 Task: Add Corona Light Beer 6 Pack Bottles to the cart.
Action: Mouse moved to (775, 300)
Screenshot: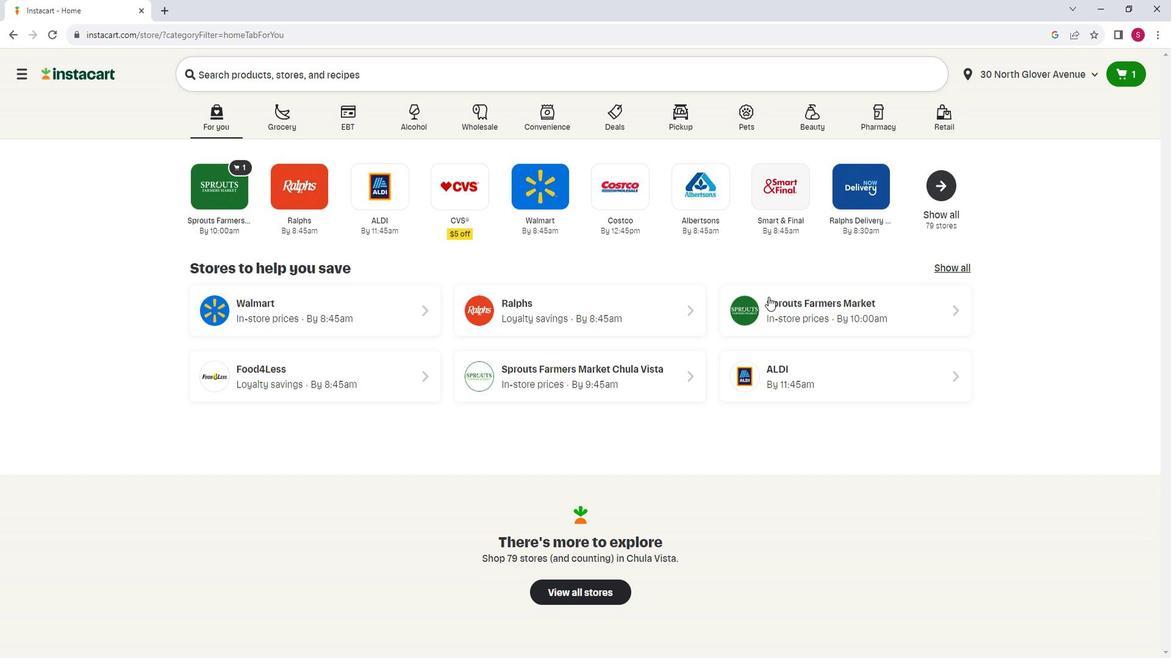 
Action: Mouse pressed left at (775, 300)
Screenshot: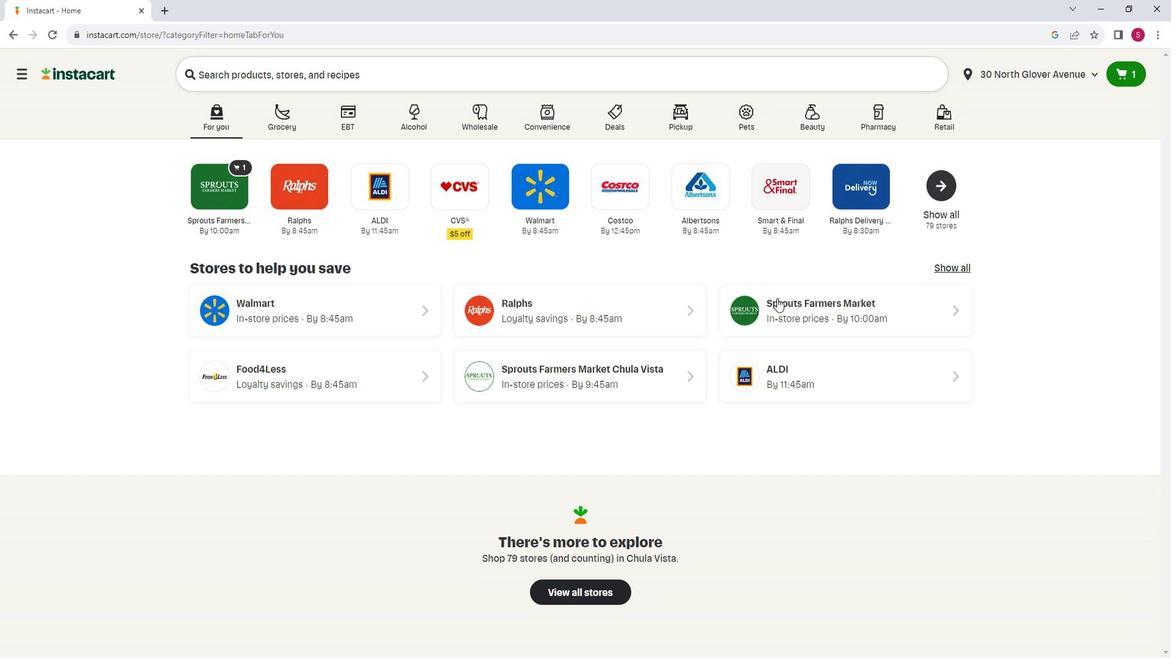 
Action: Mouse moved to (71, 467)
Screenshot: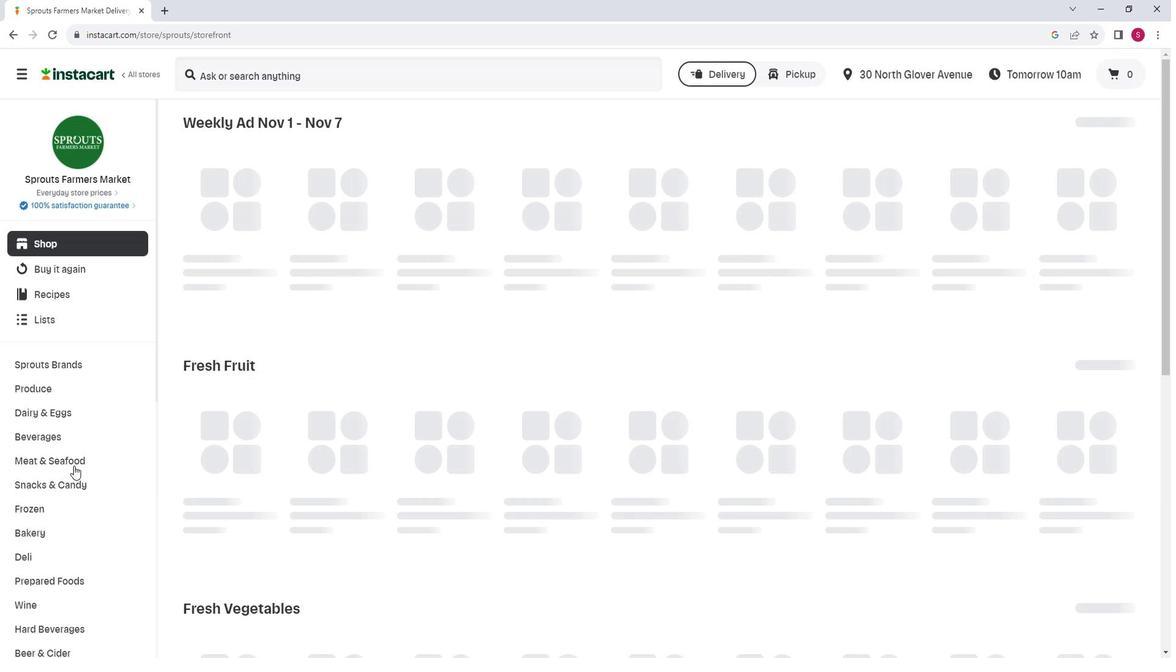 
Action: Mouse scrolled (71, 466) with delta (0, 0)
Screenshot: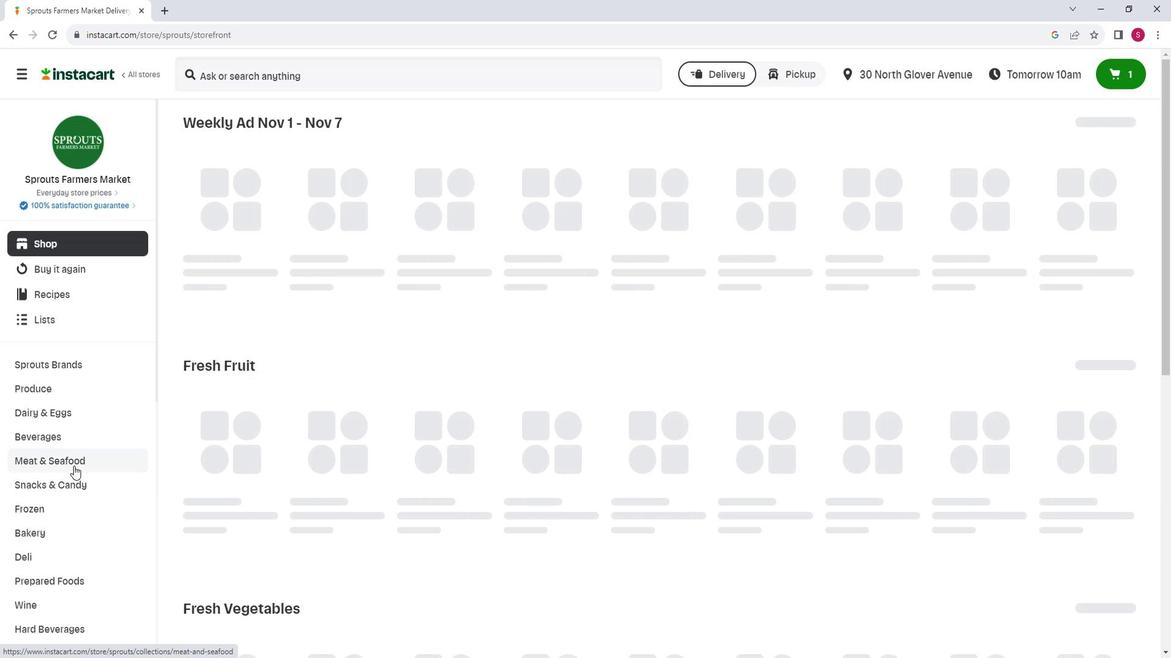 
Action: Mouse scrolled (71, 466) with delta (0, 0)
Screenshot: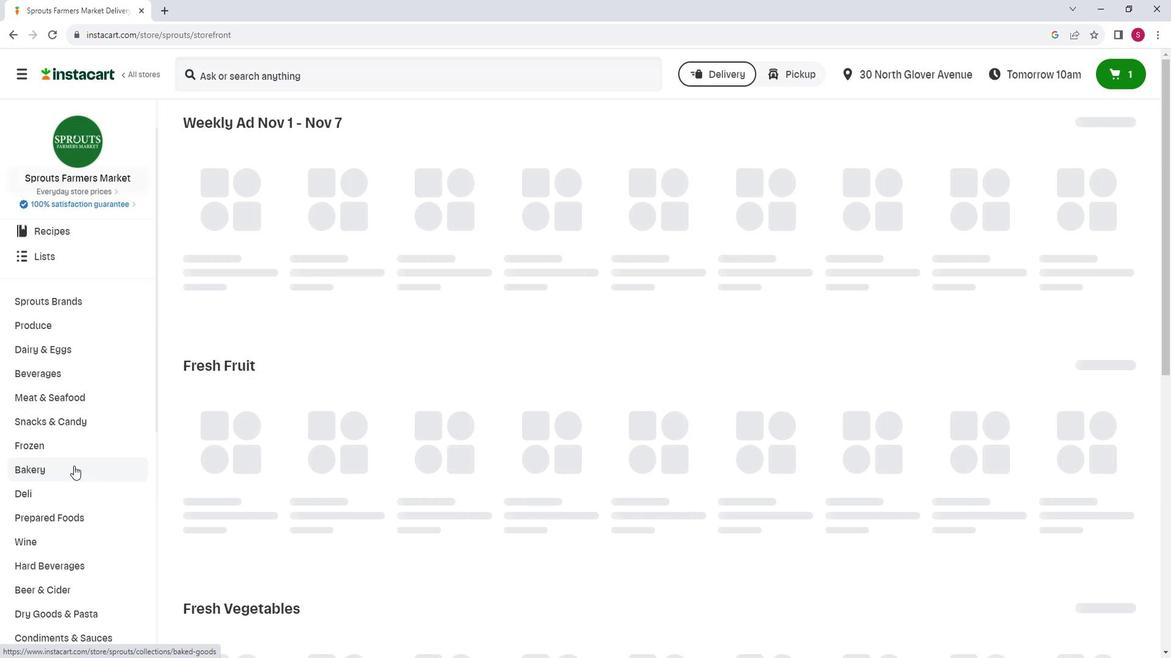 
Action: Mouse moved to (54, 581)
Screenshot: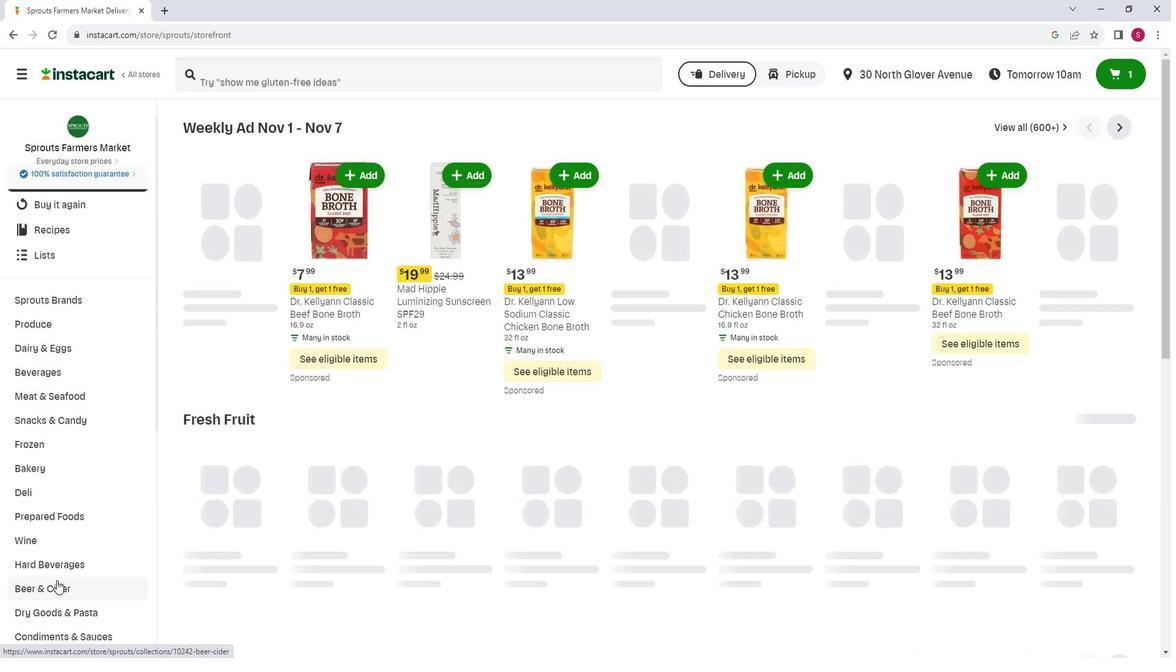 
Action: Mouse pressed left at (54, 581)
Screenshot: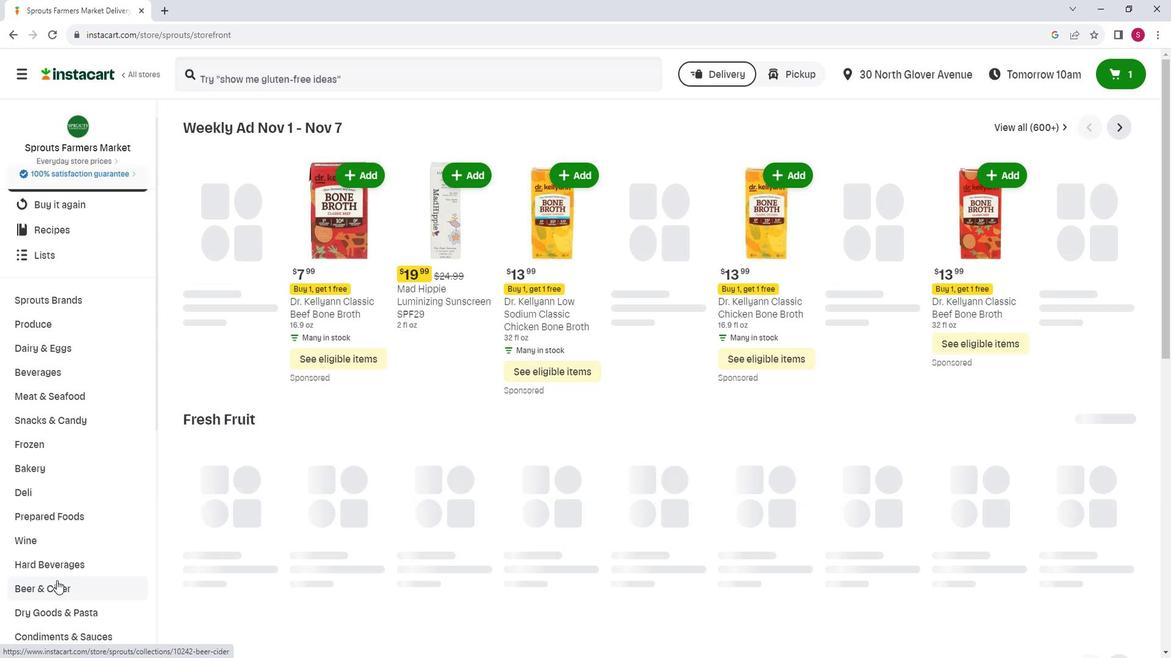 
Action: Mouse moved to (384, 157)
Screenshot: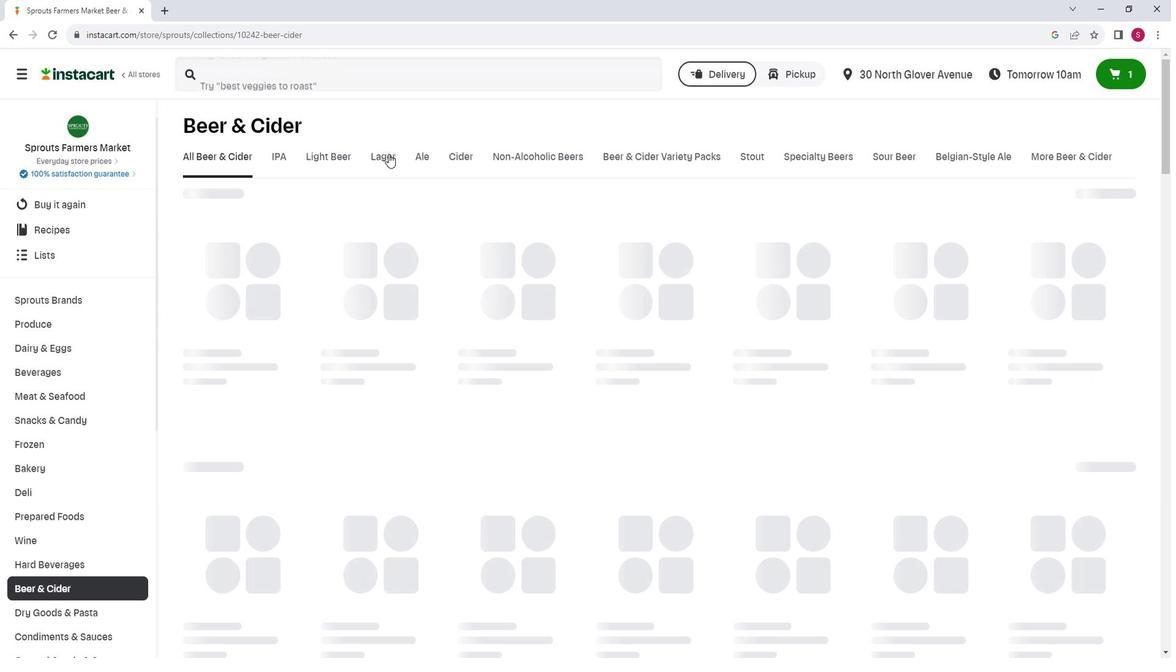 
Action: Mouse pressed left at (384, 157)
Screenshot: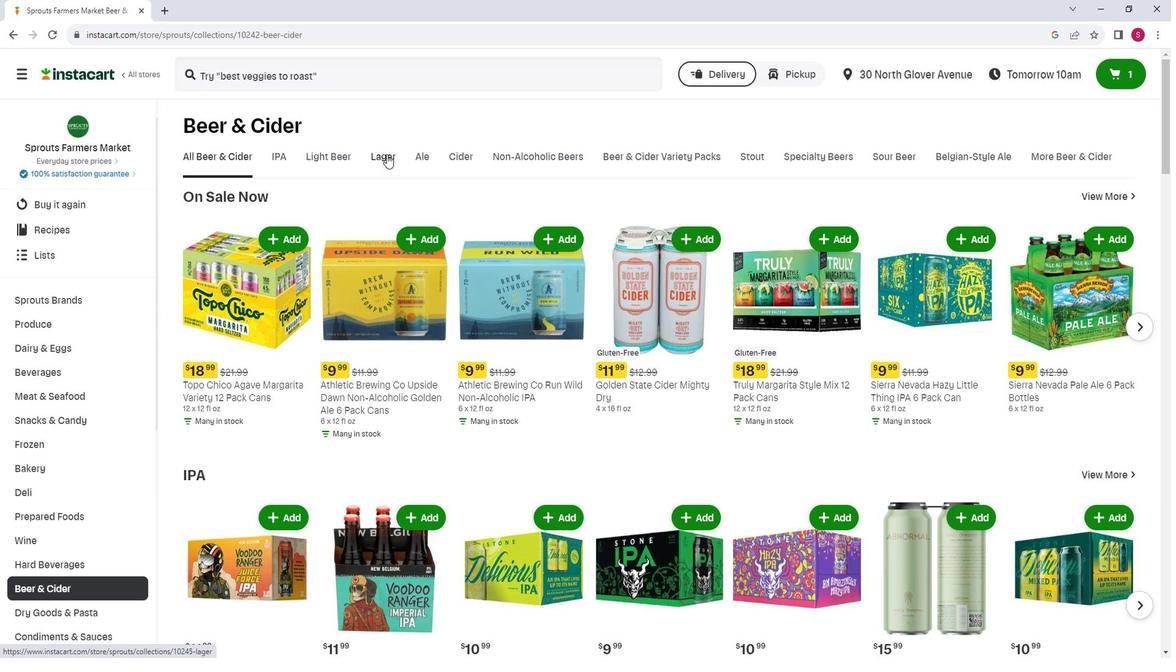 
Action: Mouse moved to (418, 208)
Screenshot: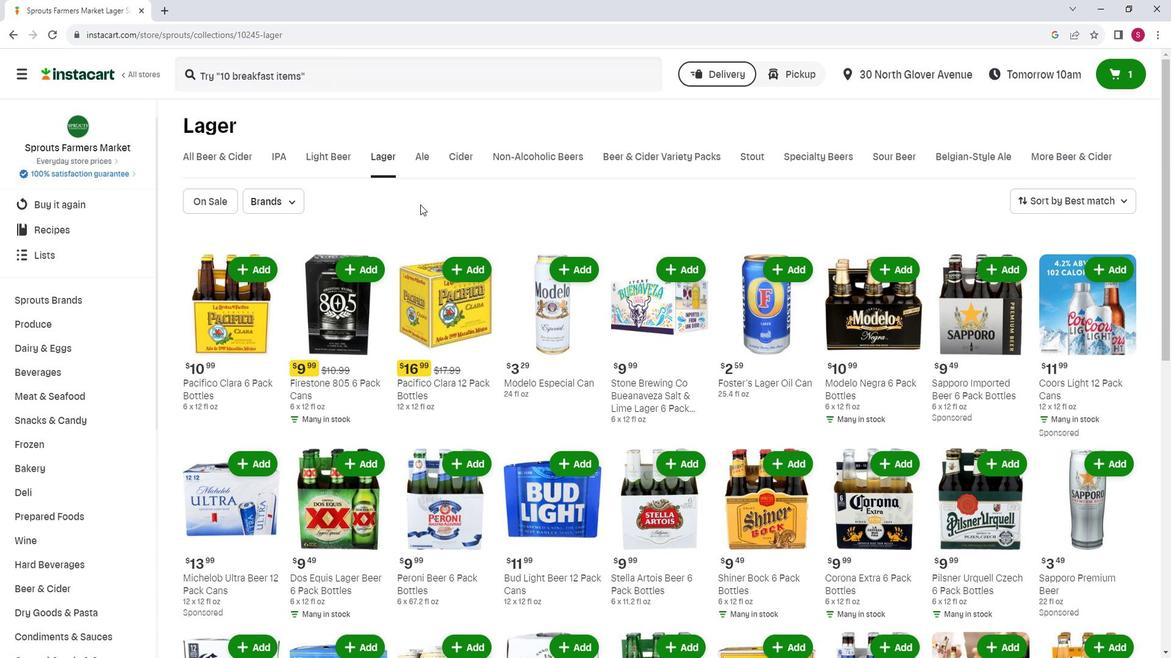 
Action: Mouse scrolled (418, 208) with delta (0, 0)
Screenshot: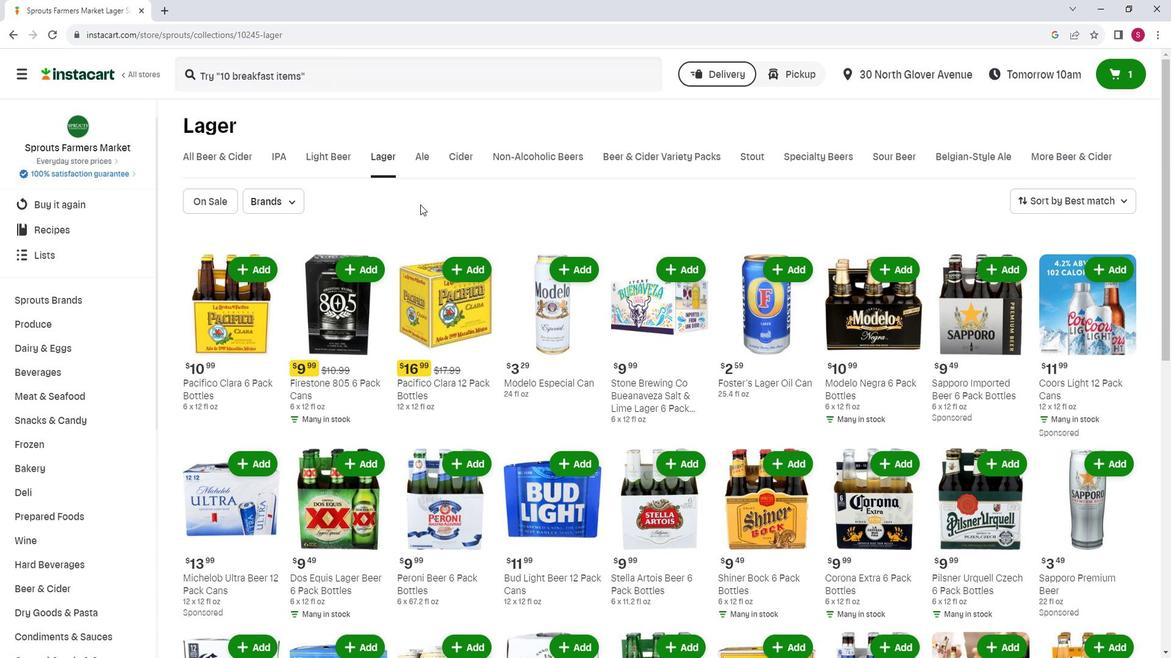 
Action: Mouse moved to (669, 278)
Screenshot: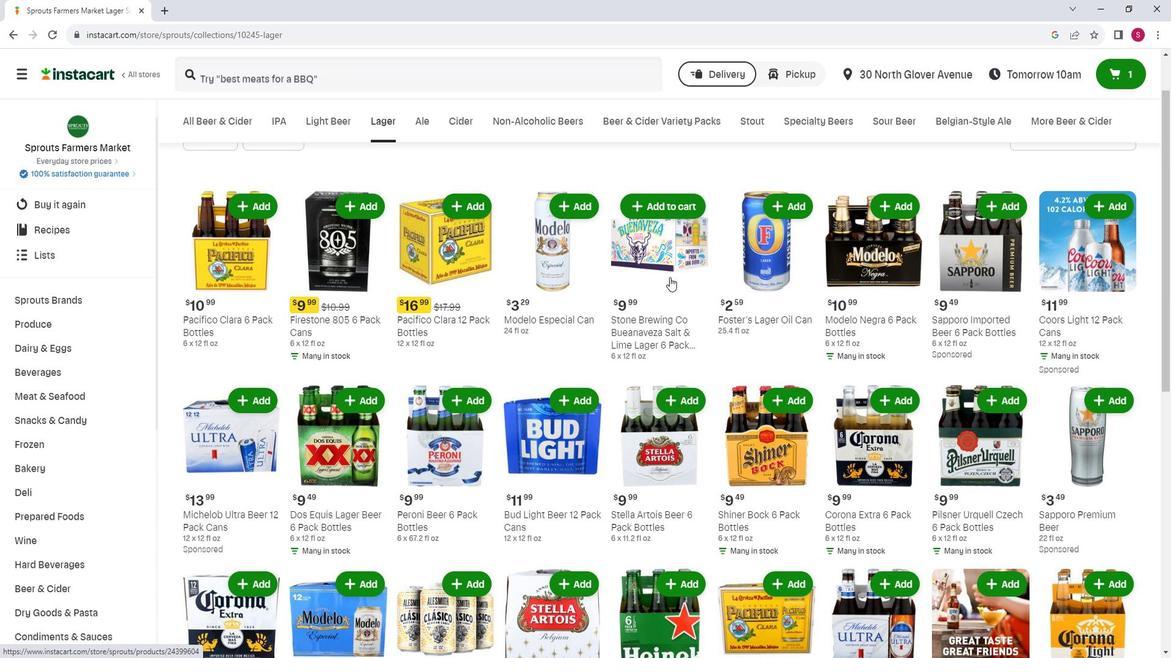 
Action: Mouse scrolled (669, 278) with delta (0, 0)
Screenshot: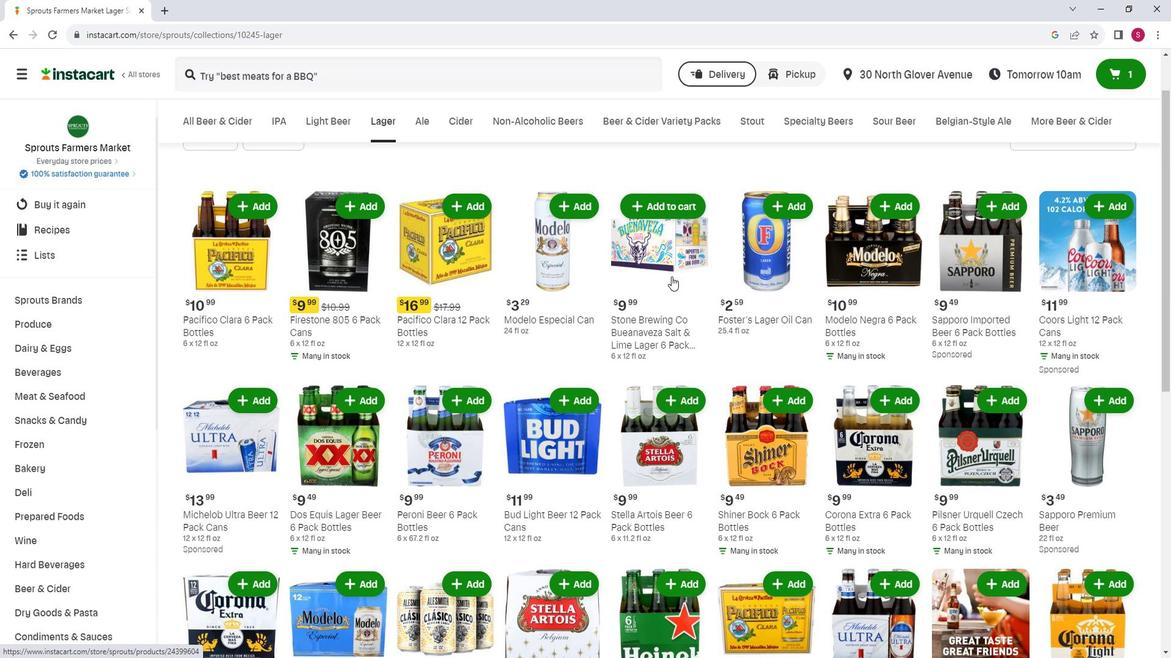 
Action: Mouse moved to (656, 280)
Screenshot: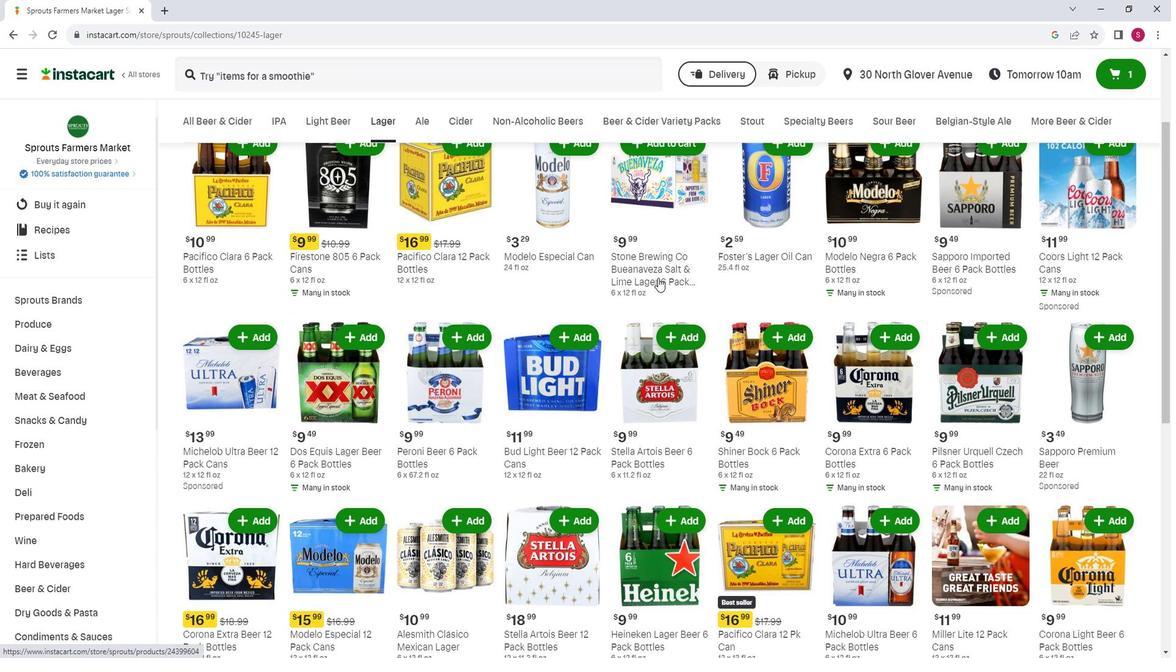
Action: Mouse scrolled (656, 280) with delta (0, 0)
Screenshot: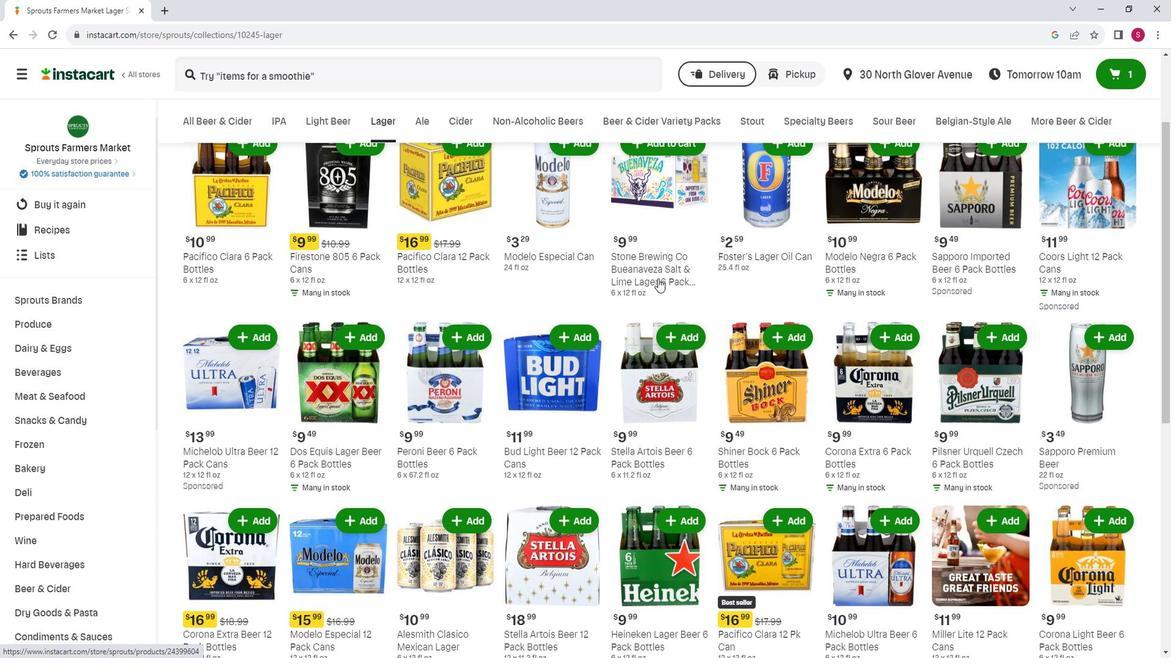 
Action: Mouse moved to (554, 271)
Screenshot: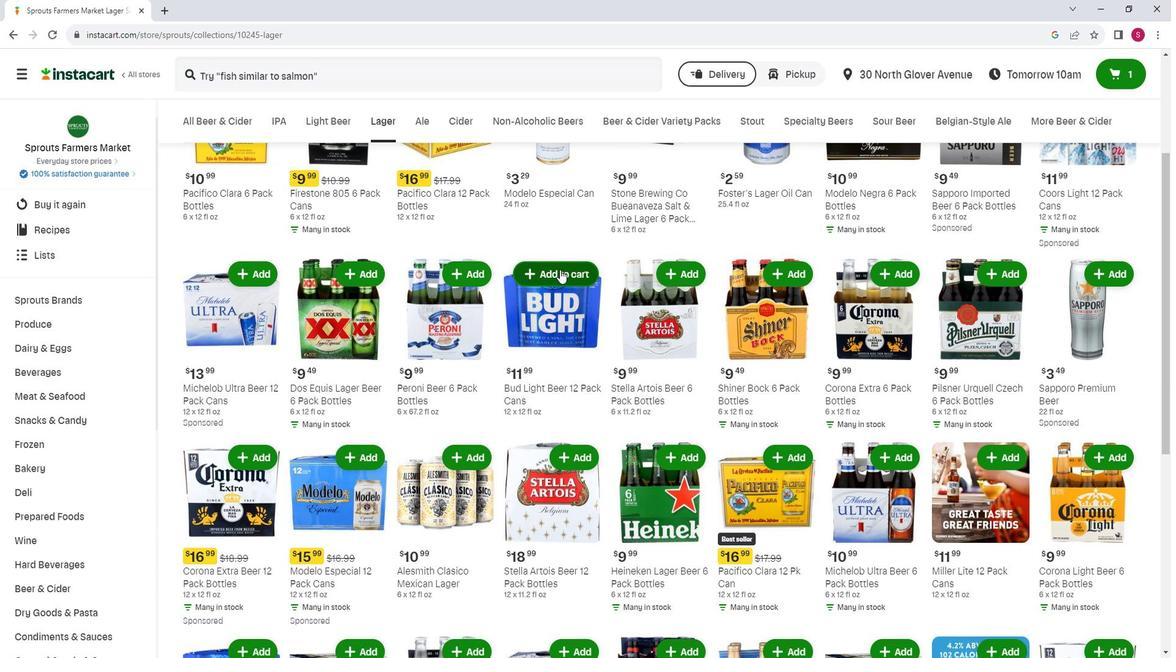 
Action: Mouse scrolled (554, 270) with delta (0, 0)
Screenshot: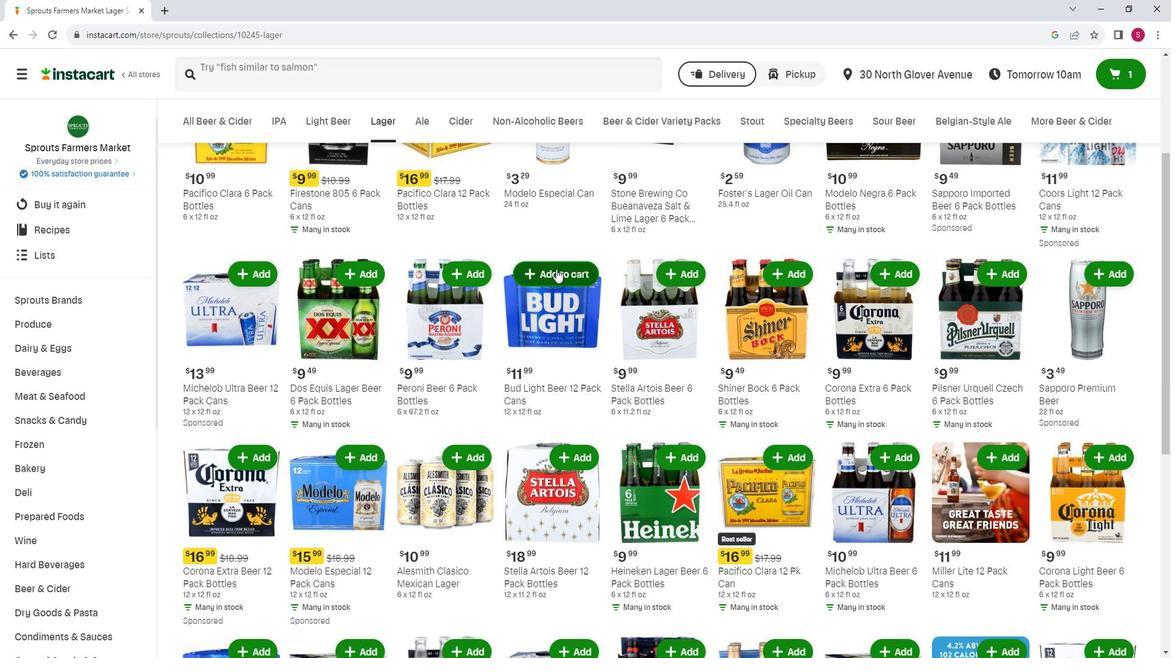 
Action: Mouse scrolled (554, 270) with delta (0, 0)
Screenshot: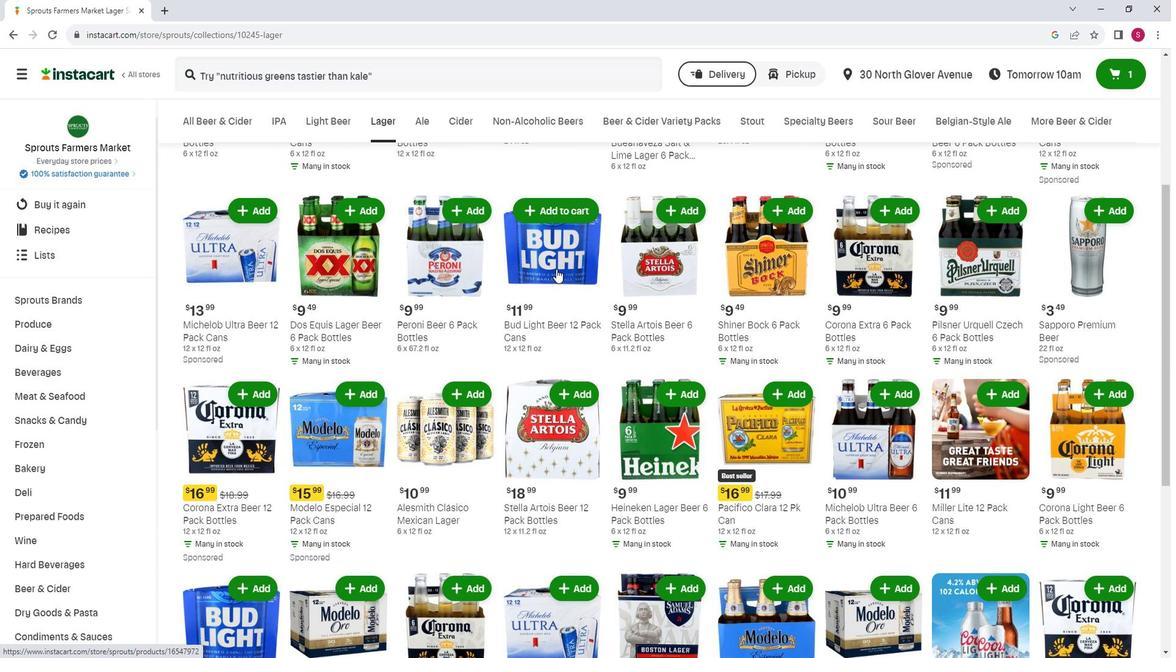 
Action: Mouse scrolled (554, 270) with delta (0, 0)
Screenshot: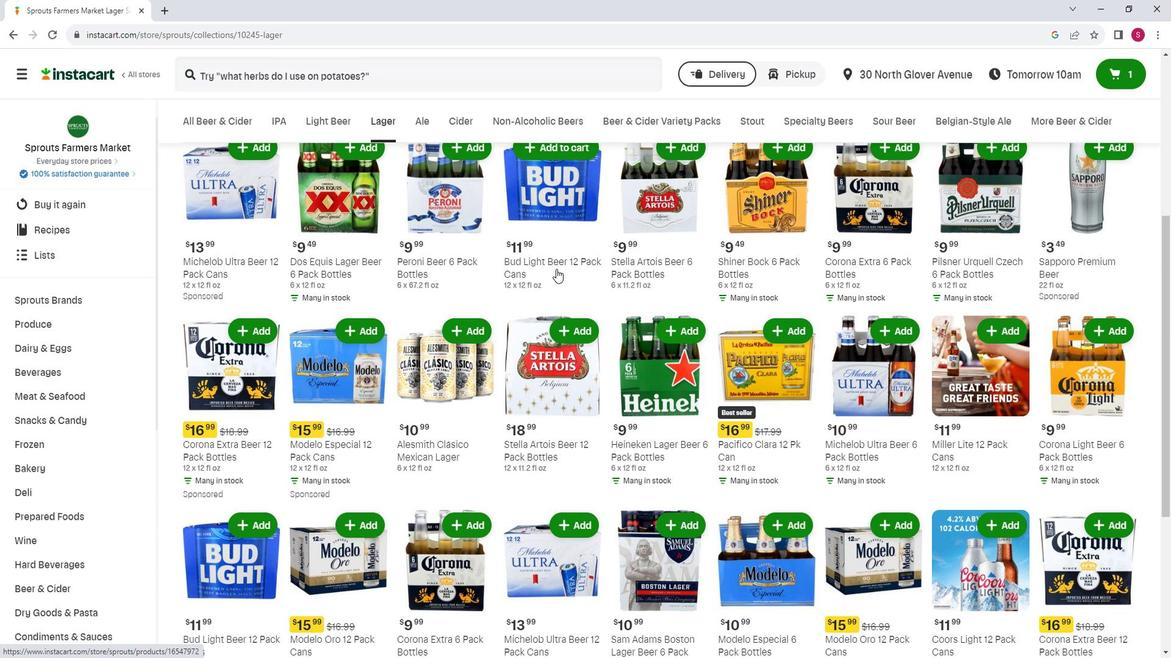 
Action: Mouse moved to (606, 267)
Screenshot: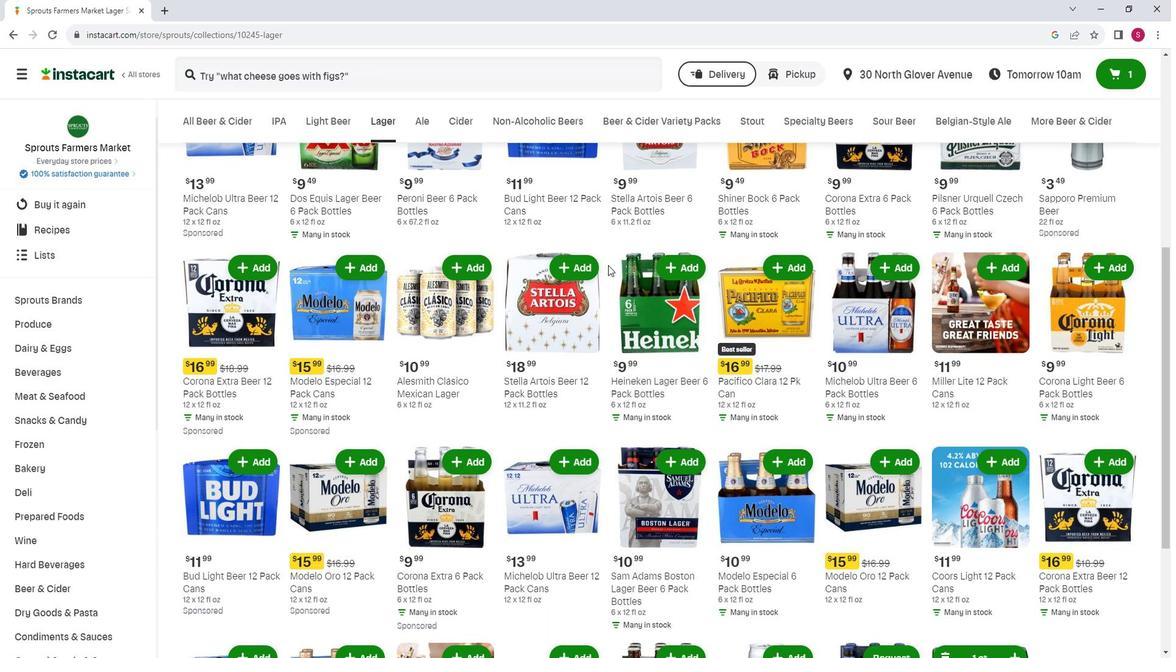 
Action: Mouse scrolled (606, 267) with delta (0, 0)
Screenshot: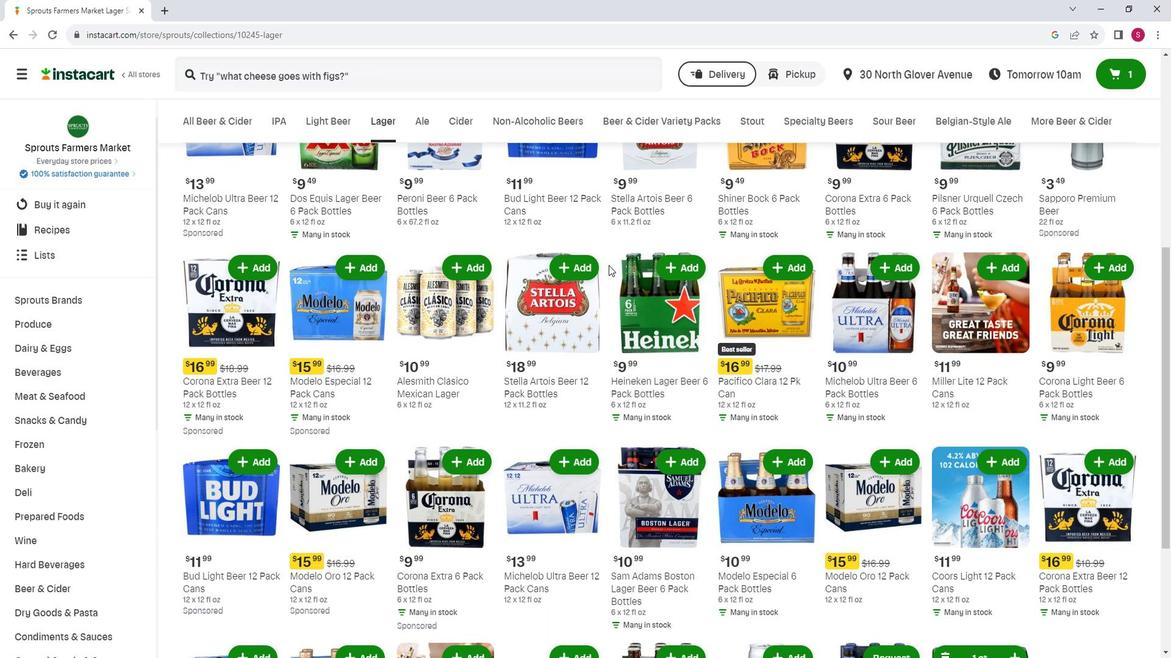 
Action: Mouse moved to (1111, 206)
Screenshot: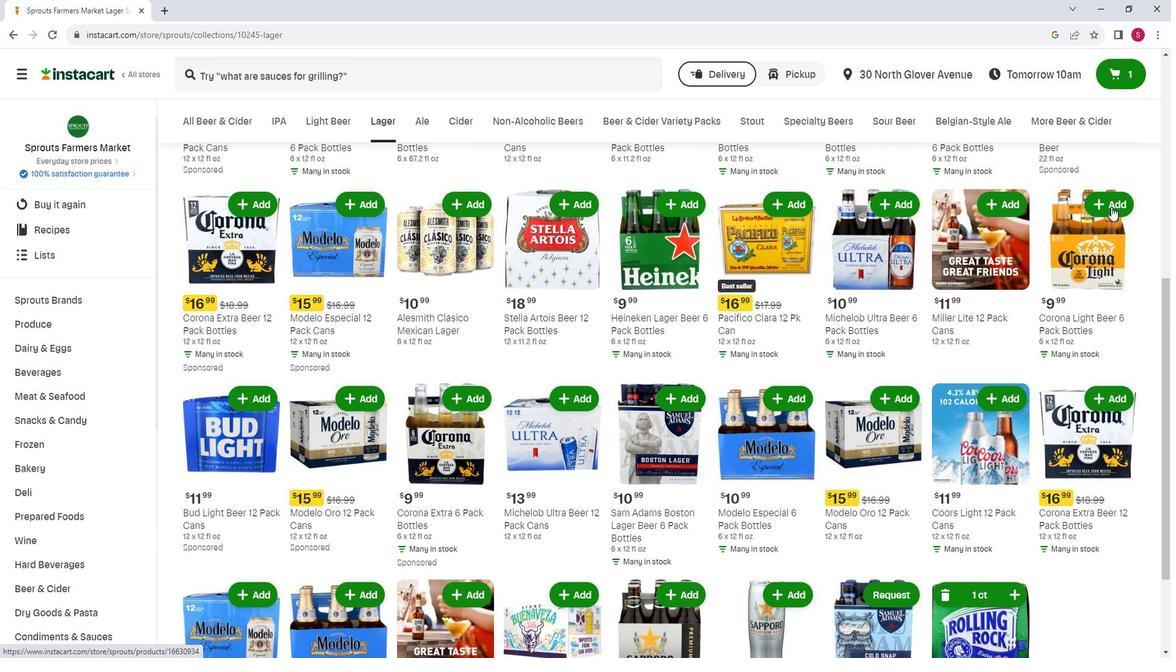 
Action: Mouse pressed left at (1111, 206)
Screenshot: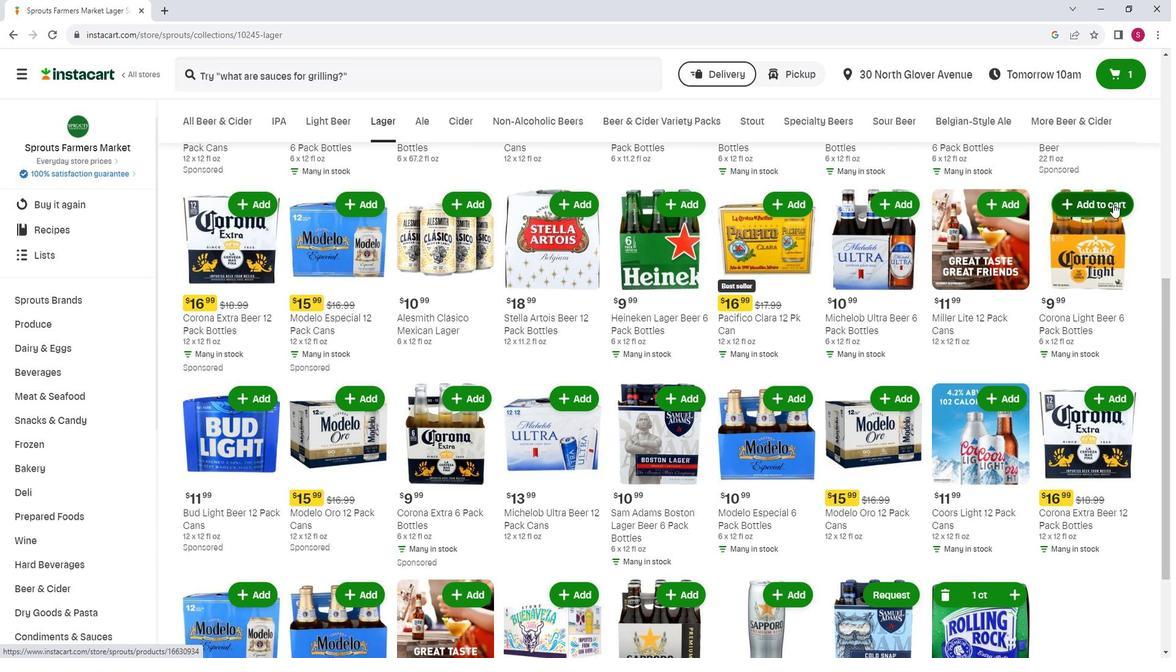 
Action: Mouse moved to (1140, 186)
Screenshot: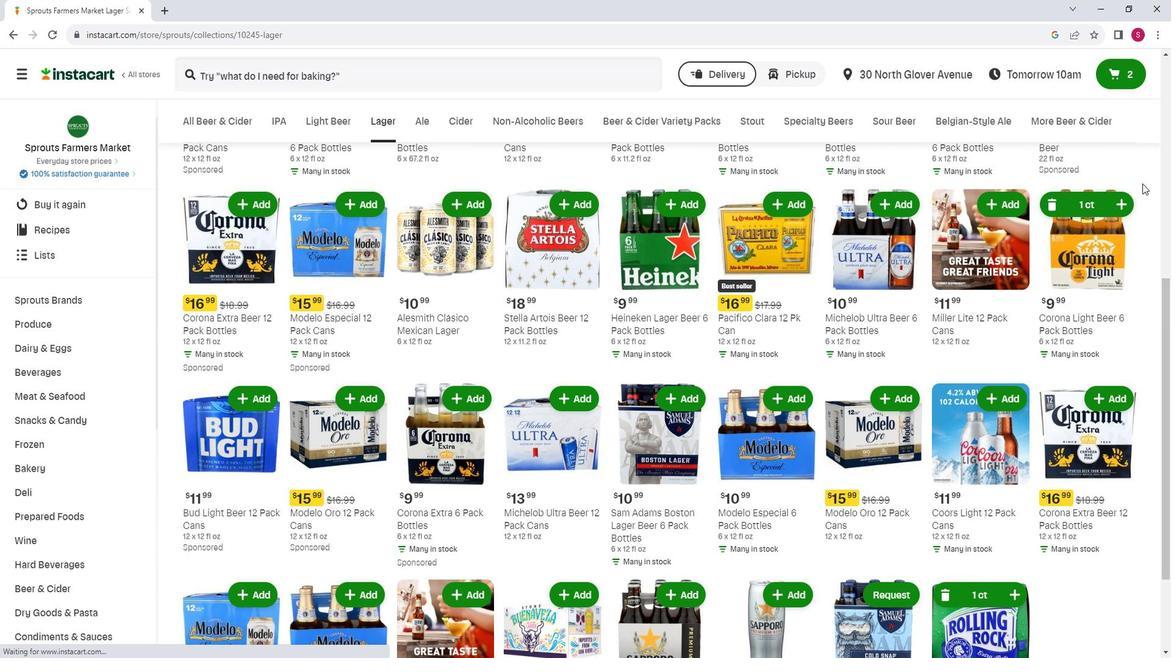 
